 Task: Filter posted by me.
Action: Mouse moved to (269, 135)
Screenshot: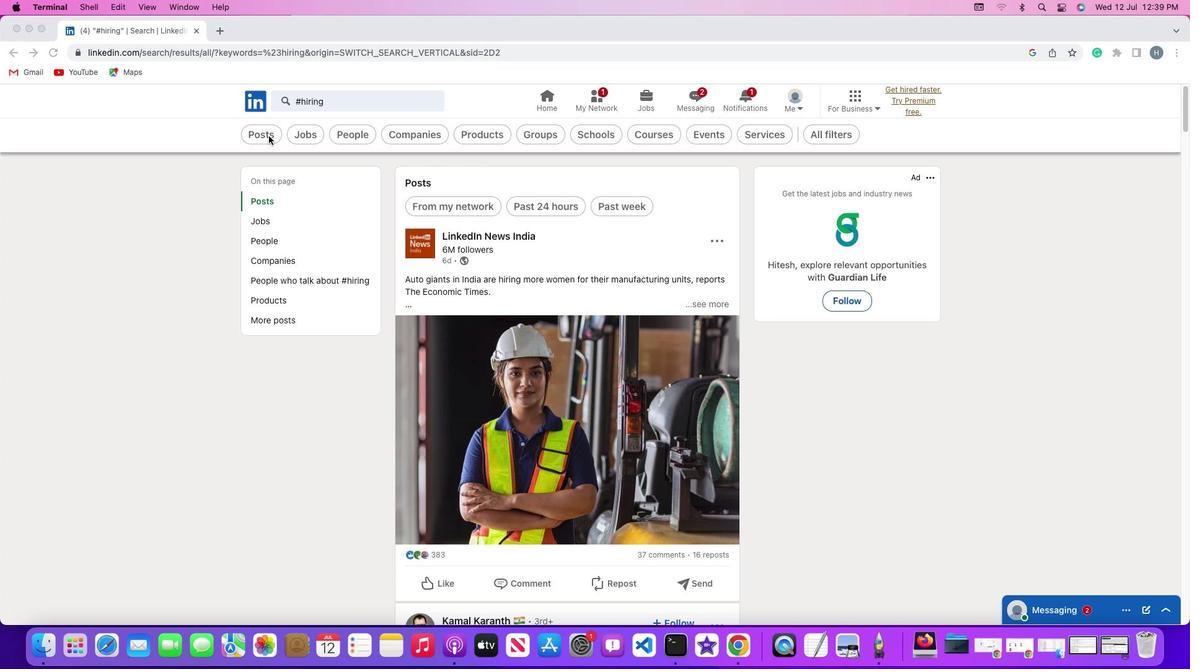 
Action: Mouse pressed left at (269, 135)
Screenshot: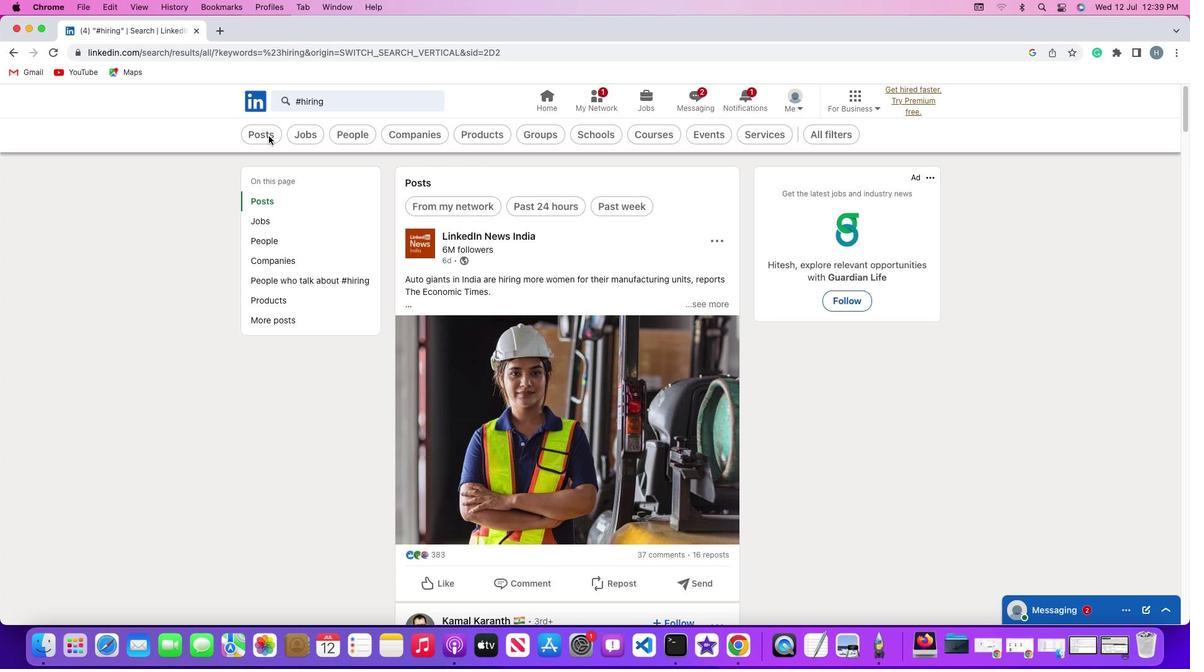 
Action: Mouse pressed left at (269, 135)
Screenshot: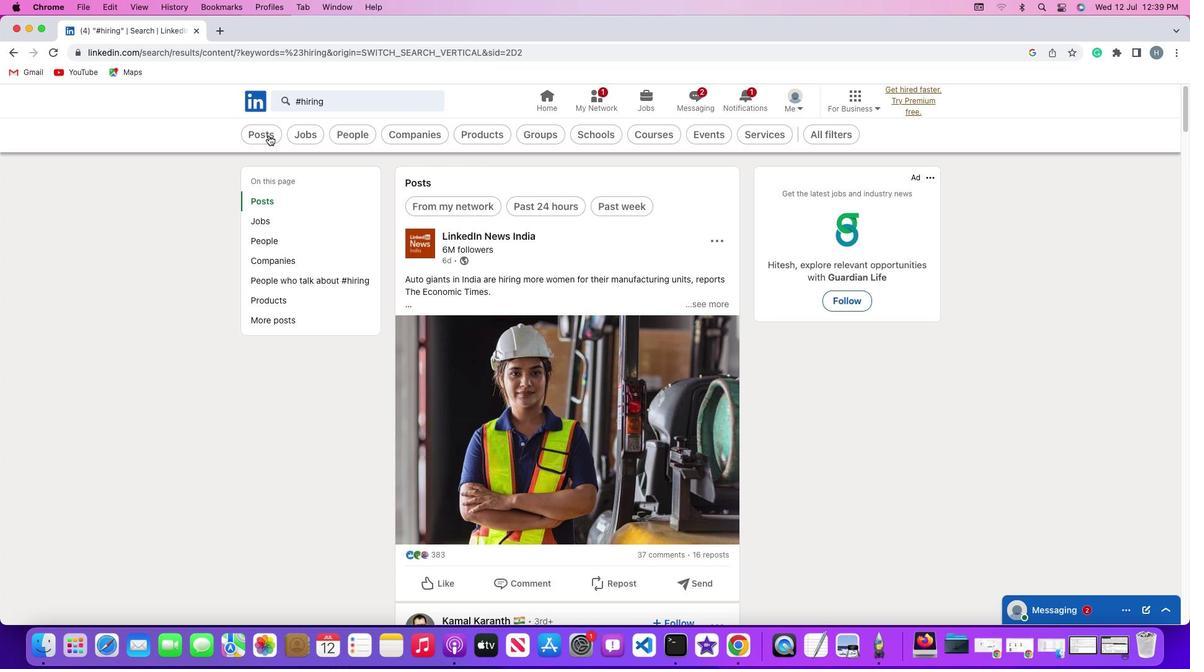 
Action: Mouse moved to (595, 132)
Screenshot: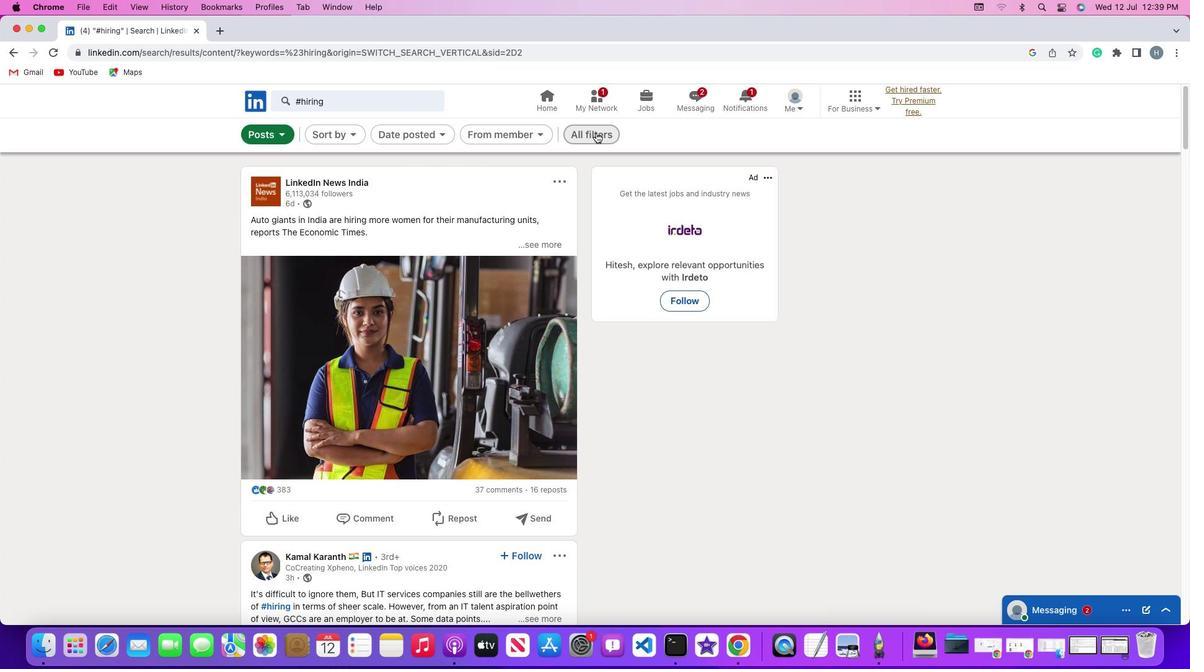 
Action: Mouse pressed left at (595, 132)
Screenshot: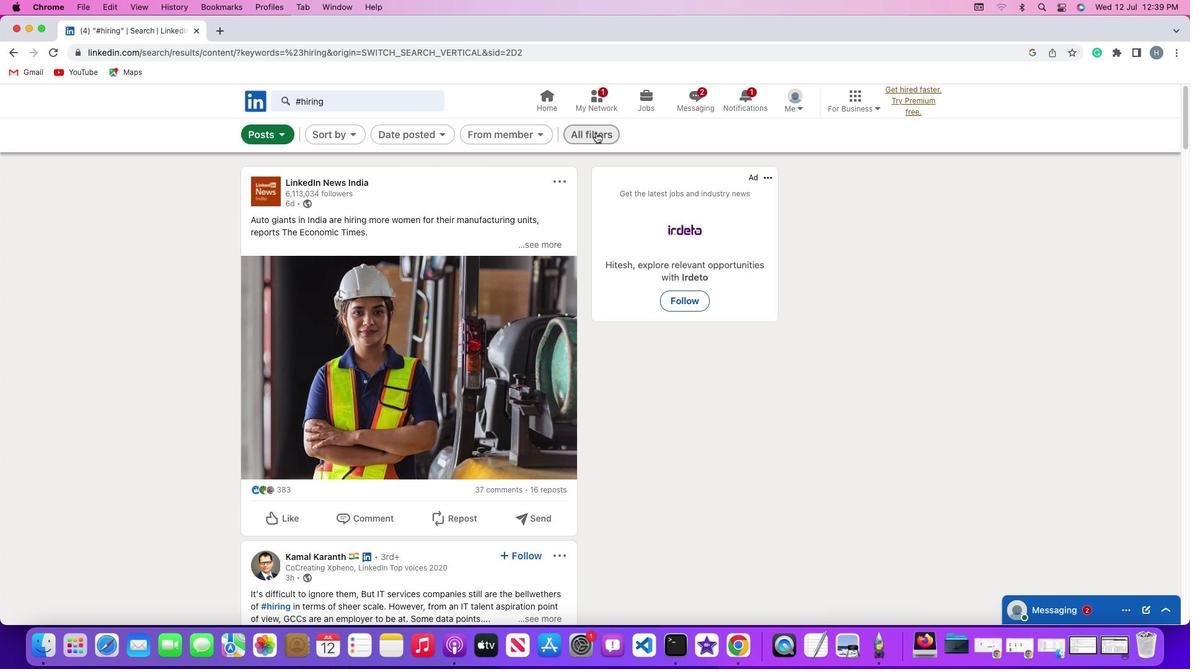 
Action: Mouse moved to (938, 445)
Screenshot: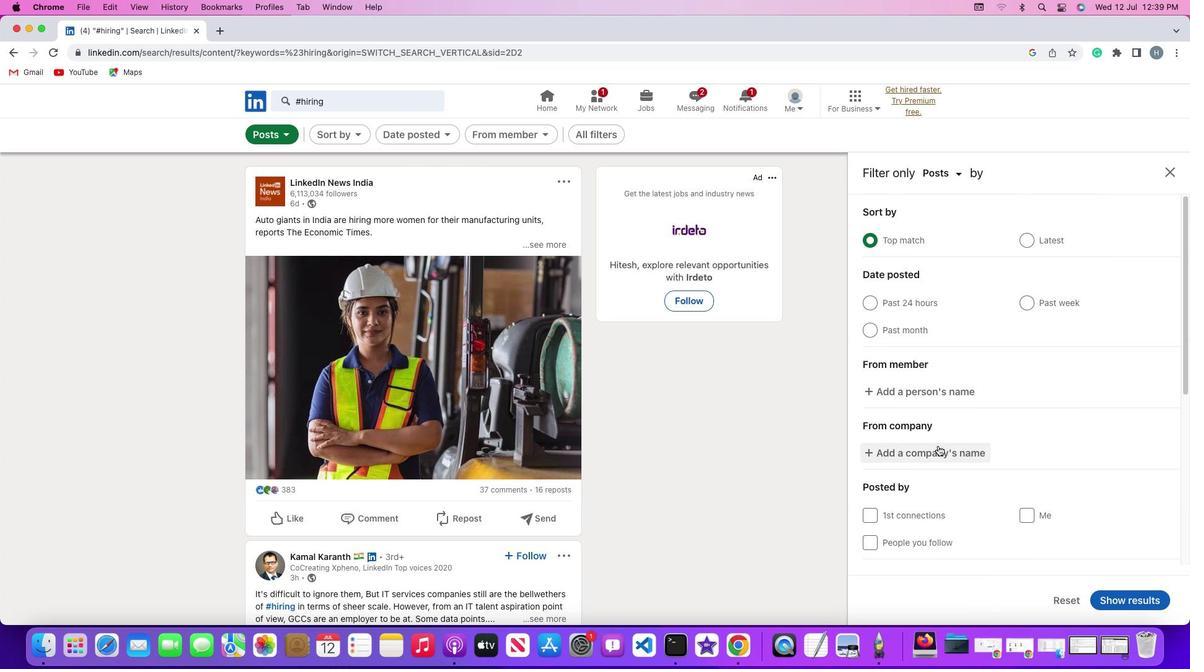 
Action: Mouse scrolled (938, 445) with delta (0, 0)
Screenshot: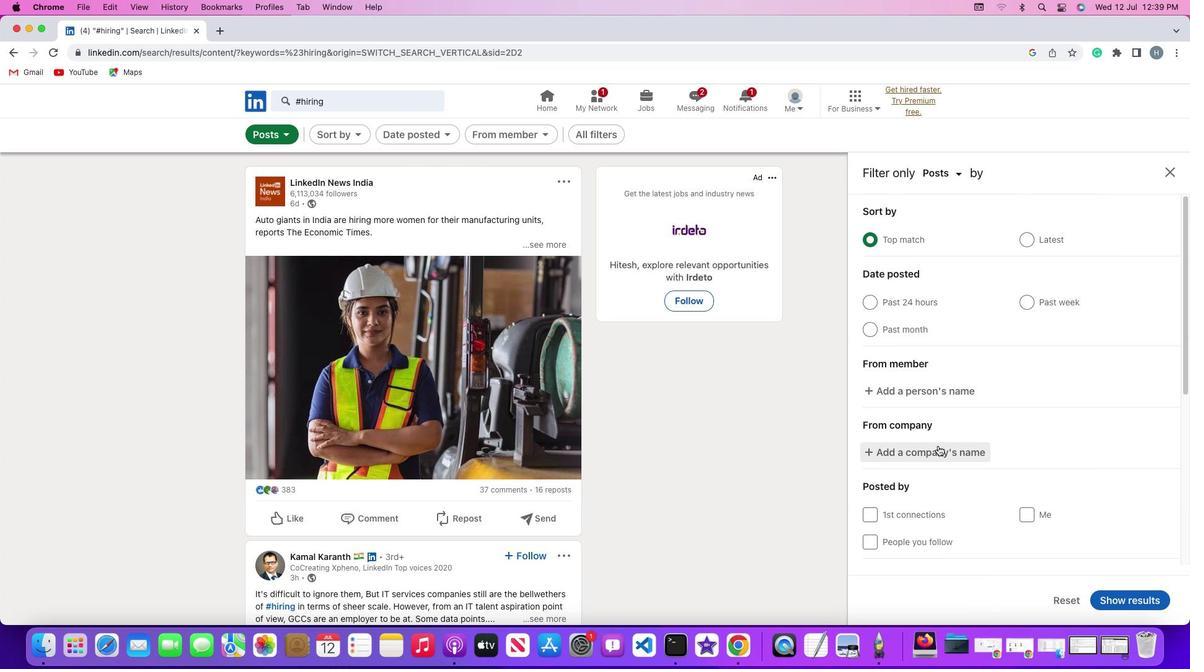 
Action: Mouse scrolled (938, 445) with delta (0, 0)
Screenshot: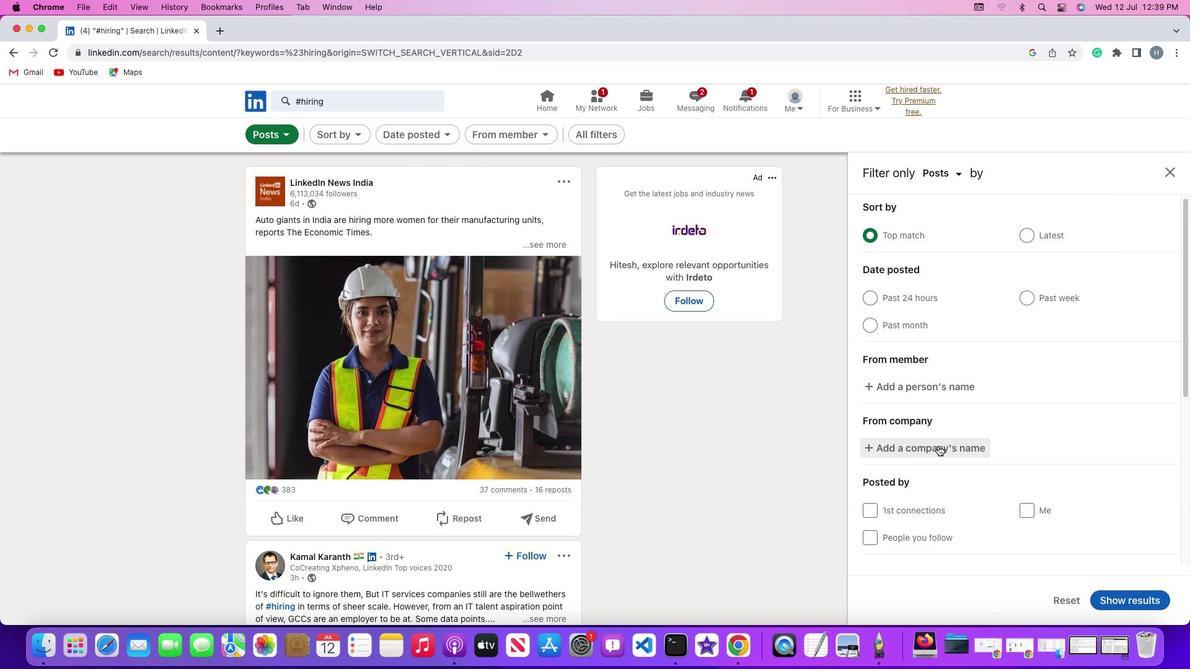 
Action: Mouse scrolled (938, 445) with delta (0, 0)
Screenshot: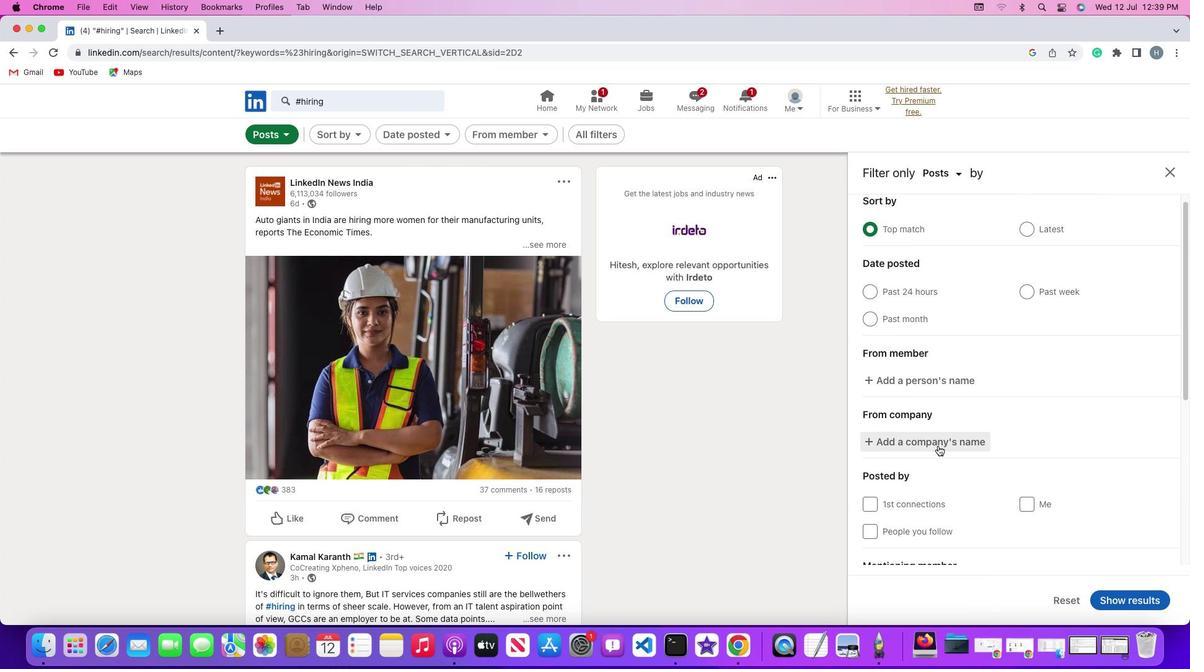 
Action: Mouse moved to (1027, 460)
Screenshot: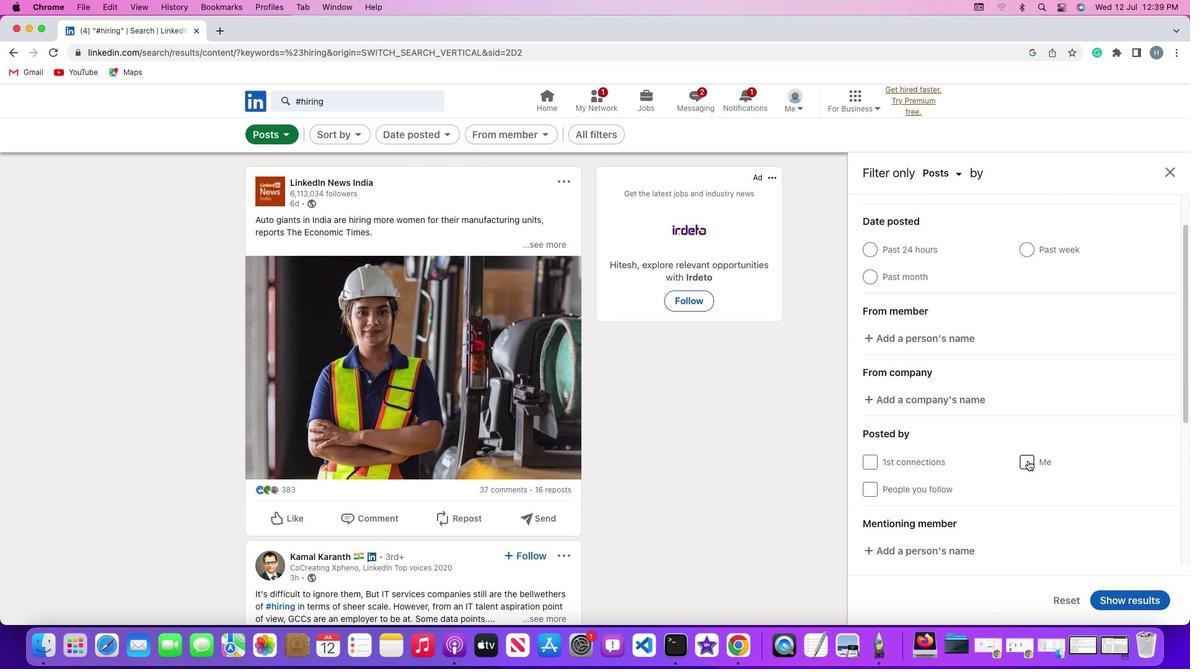 
Action: Mouse pressed left at (1027, 460)
Screenshot: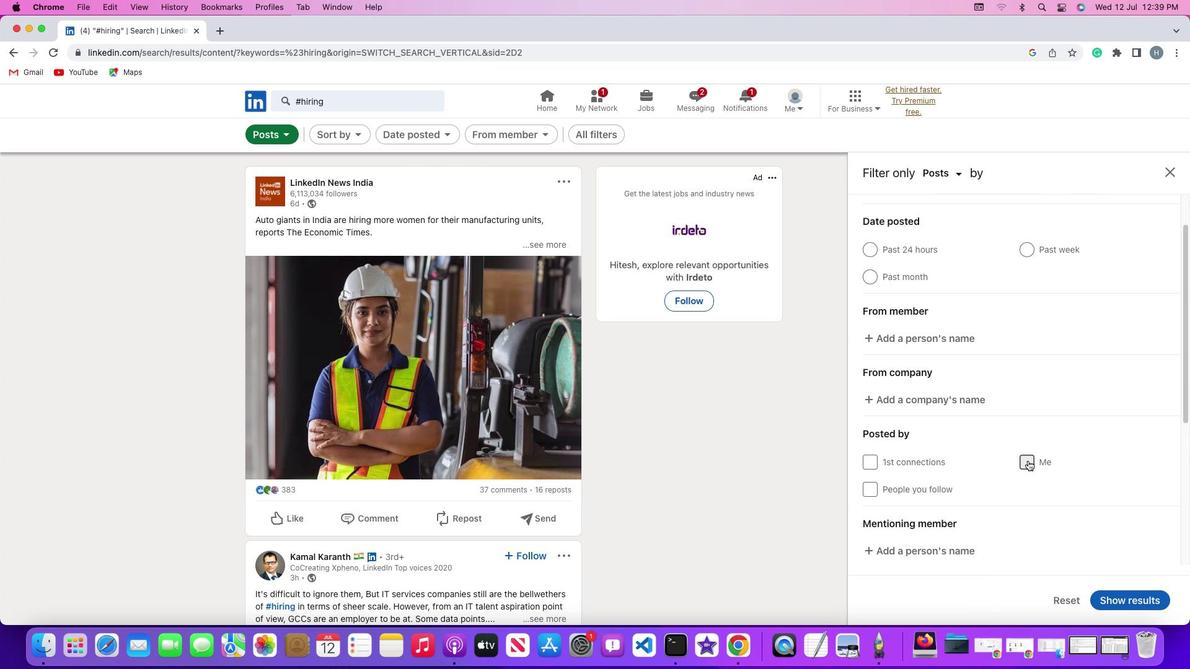 
Action: Mouse moved to (1128, 600)
Screenshot: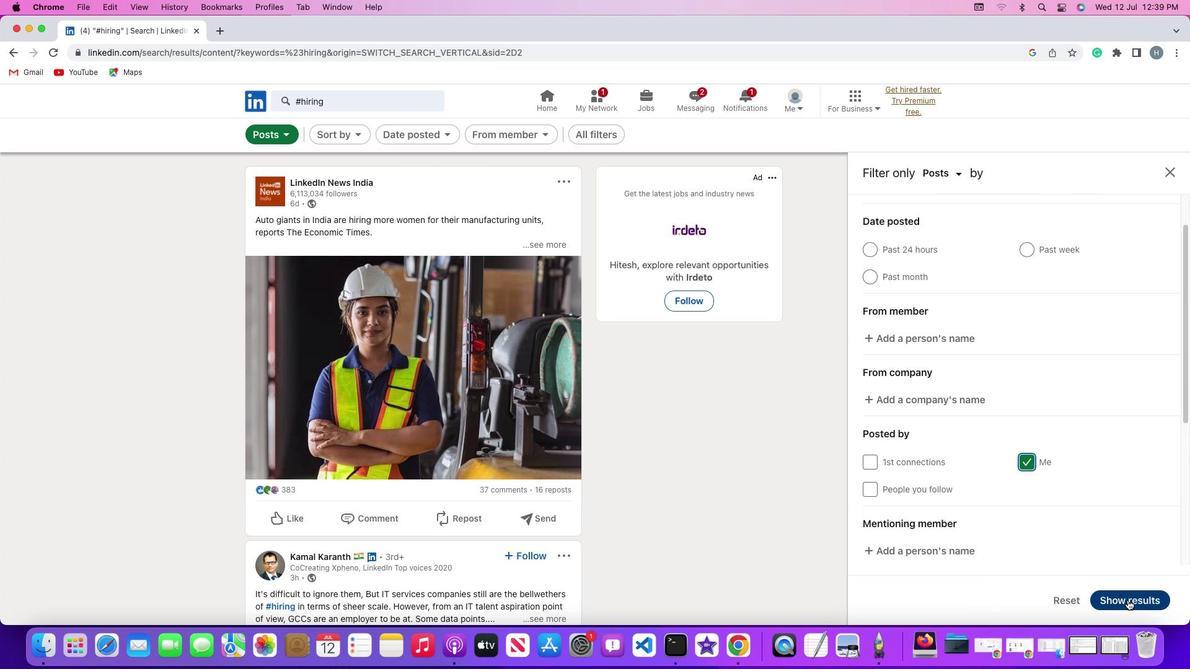 
Action: Mouse pressed left at (1128, 600)
Screenshot: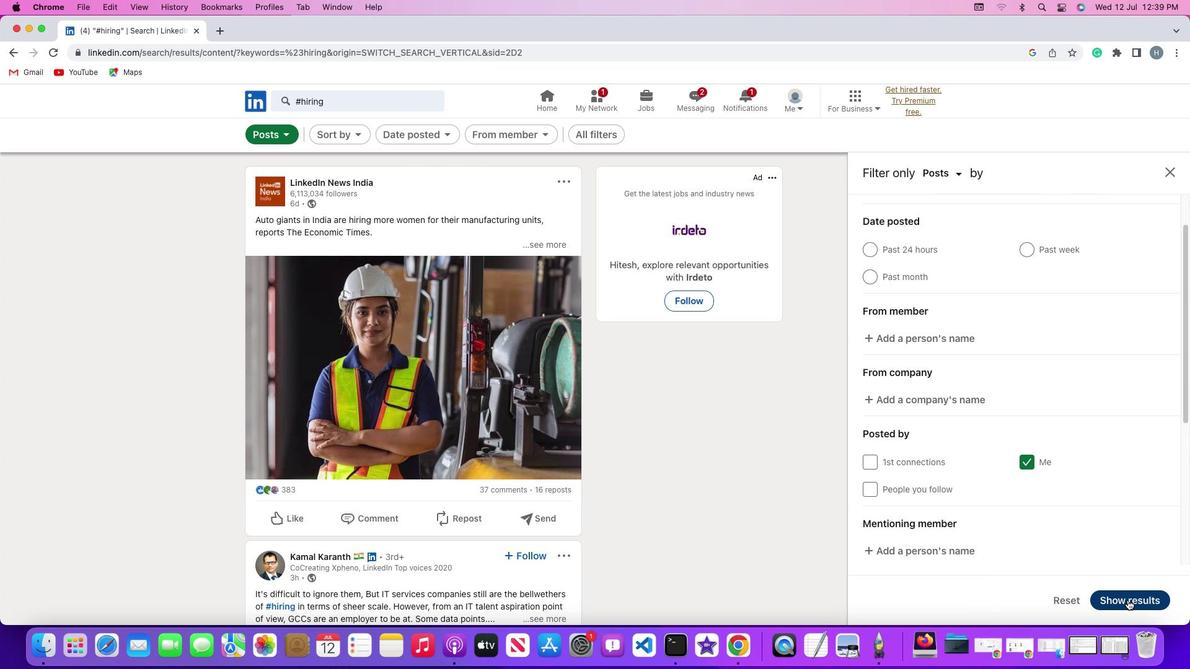 
Action: Mouse moved to (755, 440)
Screenshot: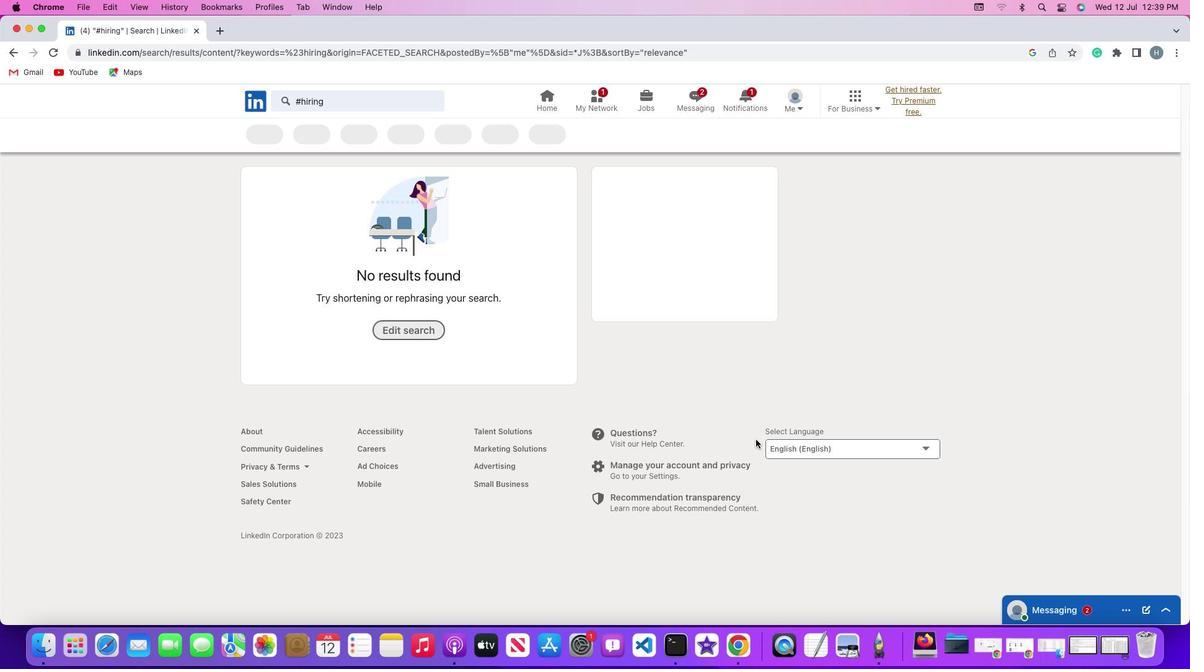 
